 Task: Use the formula "PERMUT" in spreadsheet "Project portfolio".
Action: Mouse moved to (147, 101)
Screenshot: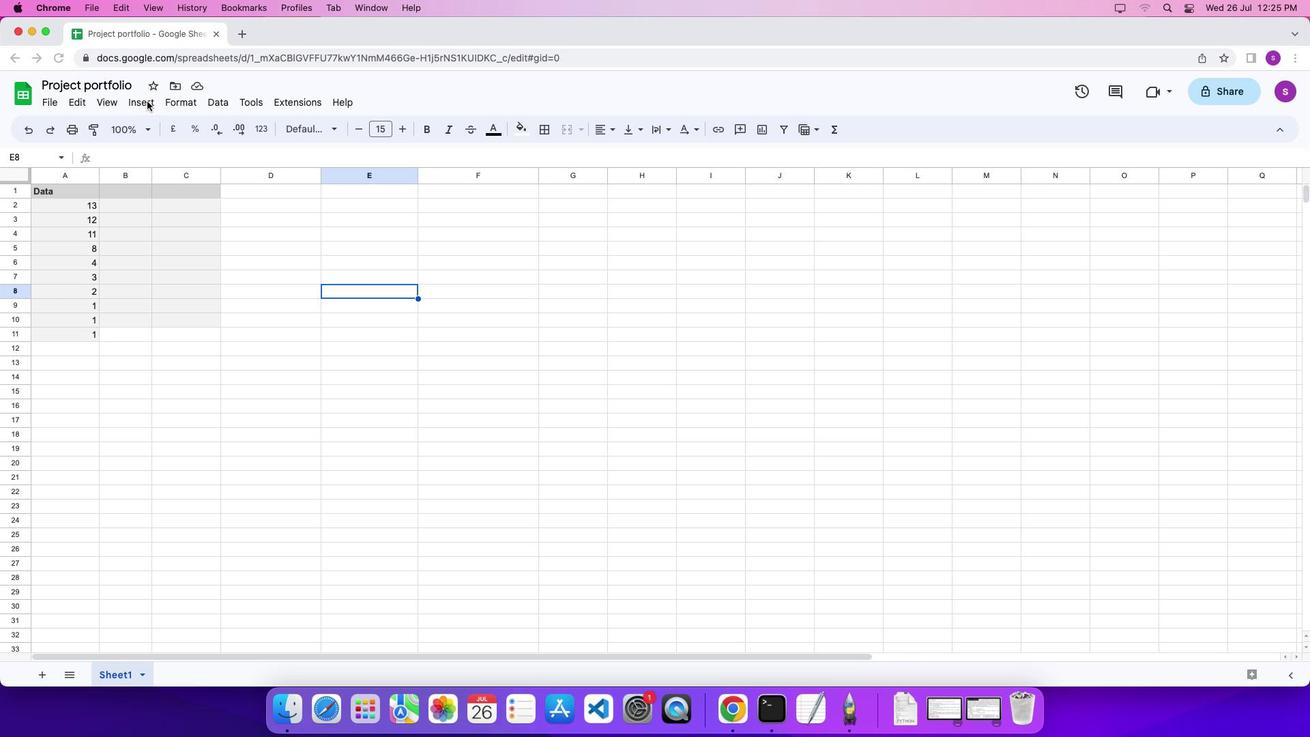 
Action: Mouse pressed left at (147, 101)
Screenshot: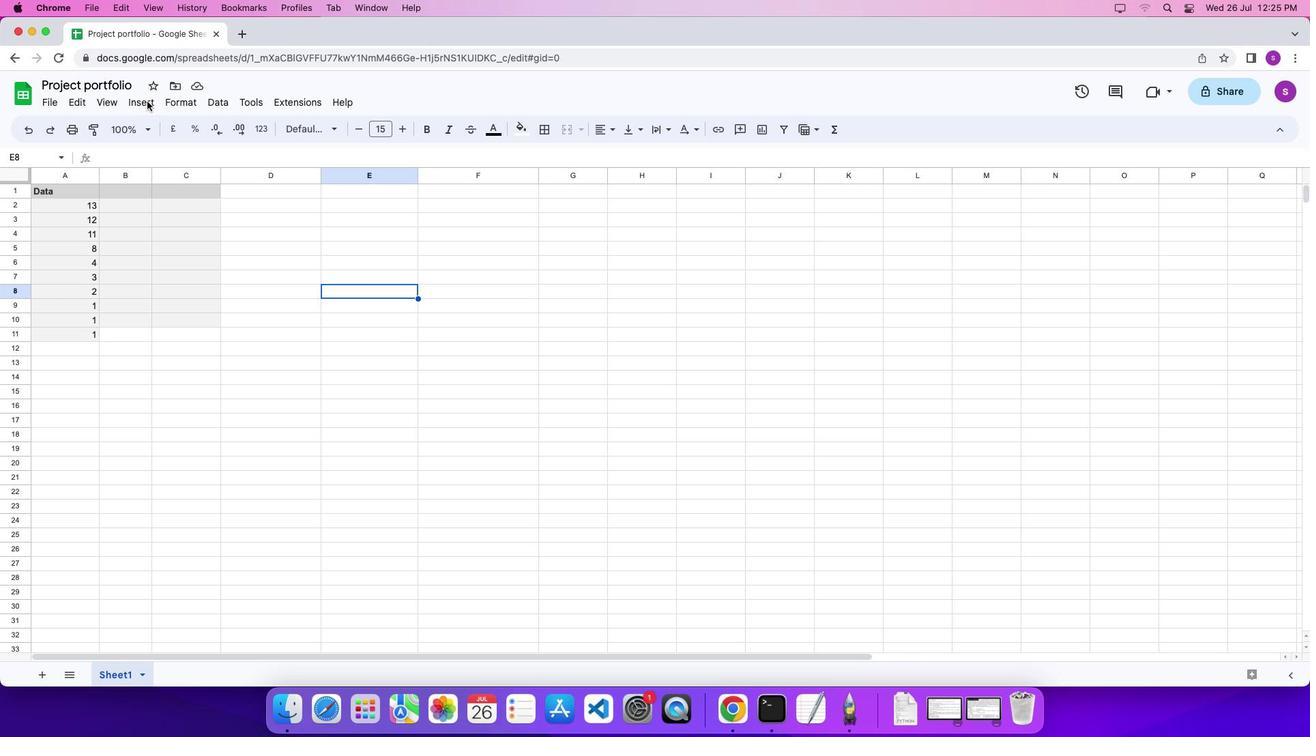 
Action: Mouse moved to (150, 101)
Screenshot: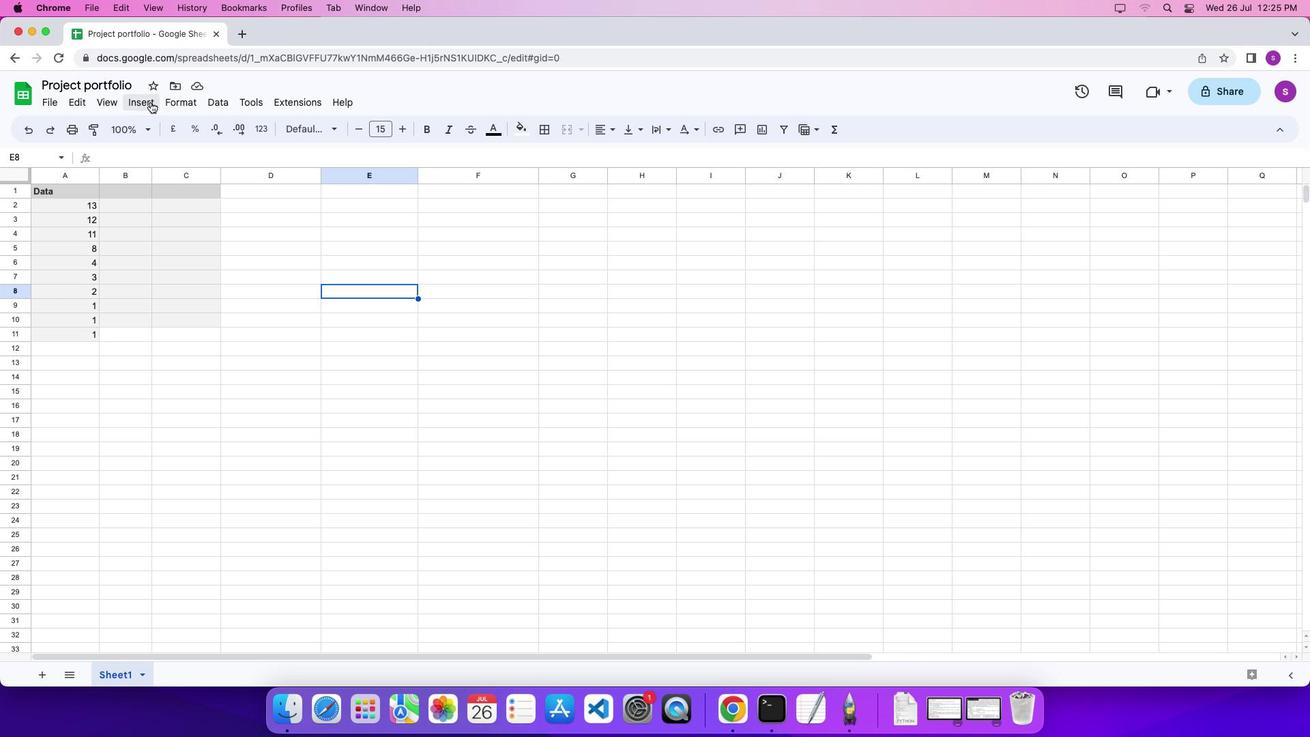
Action: Mouse pressed left at (150, 101)
Screenshot: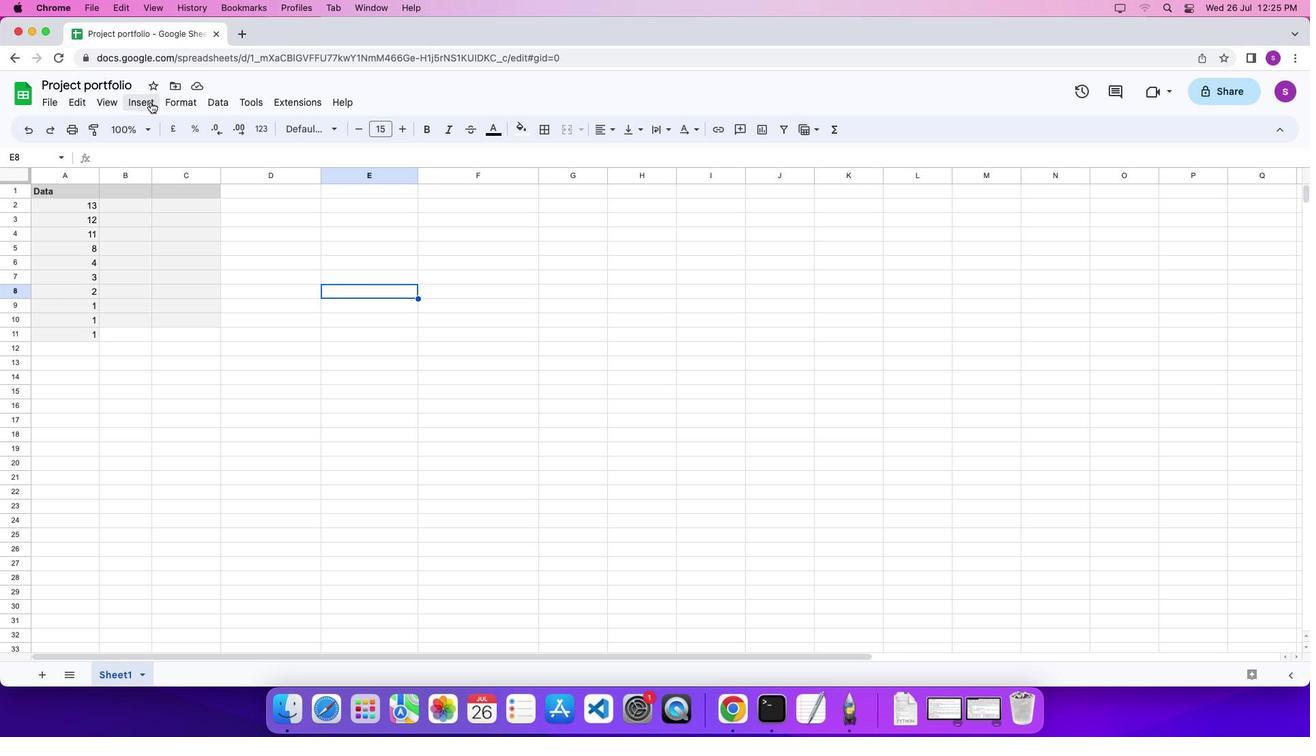
Action: Mouse moved to (596, 642)
Screenshot: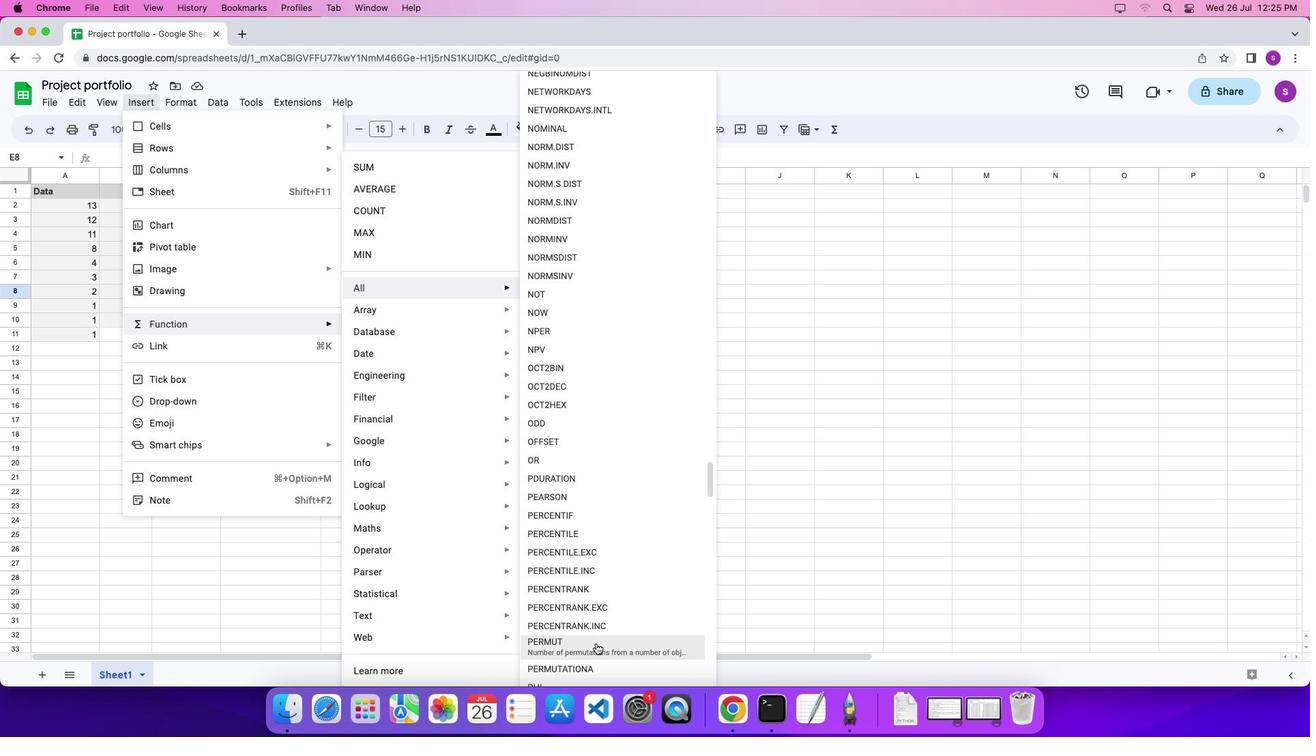 
Action: Mouse pressed left at (596, 642)
Screenshot: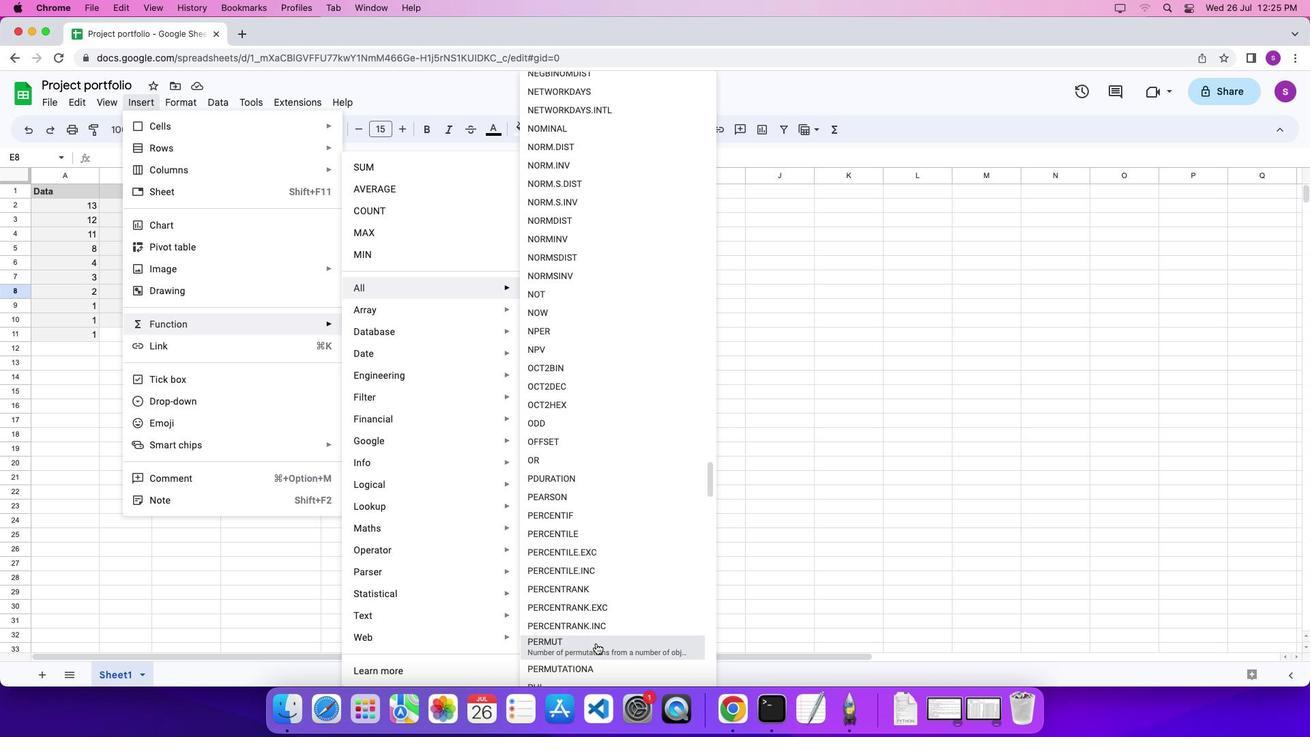 
Action: Mouse moved to (572, 509)
Screenshot: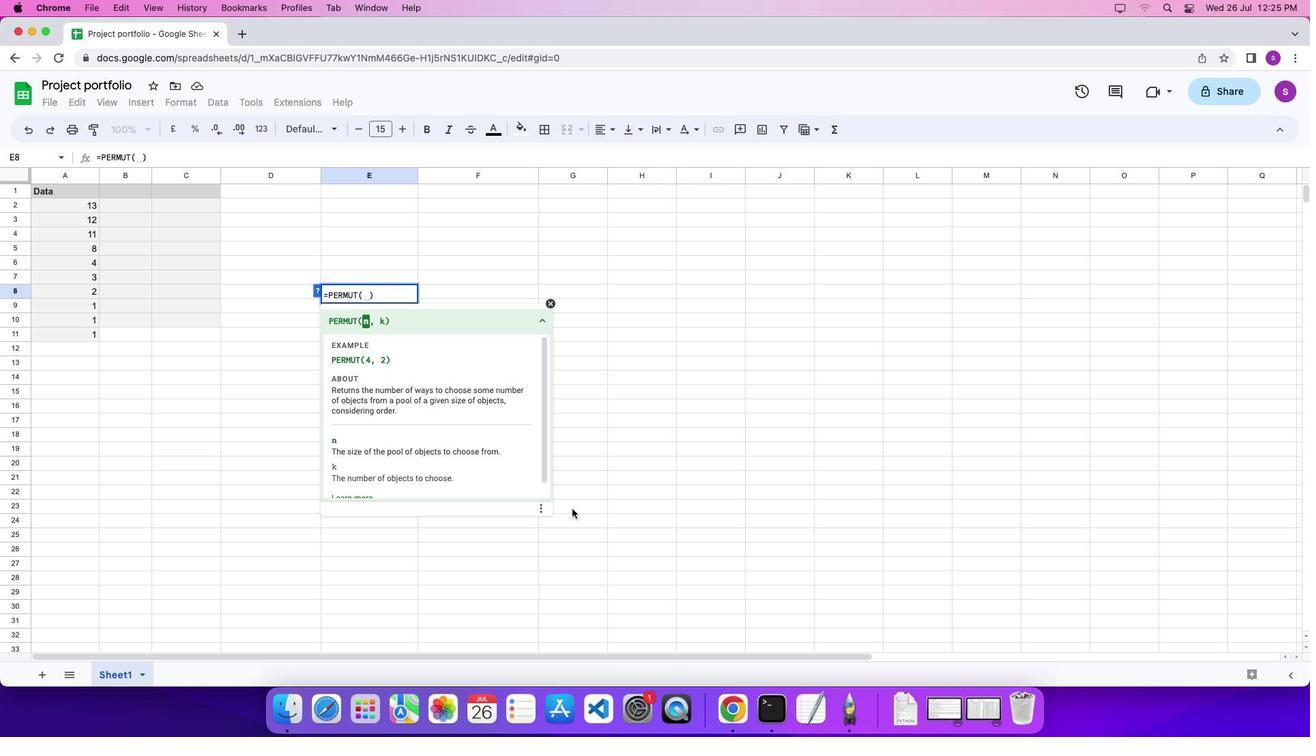 
Action: Key pressed '4'',''2''\x03'
Screenshot: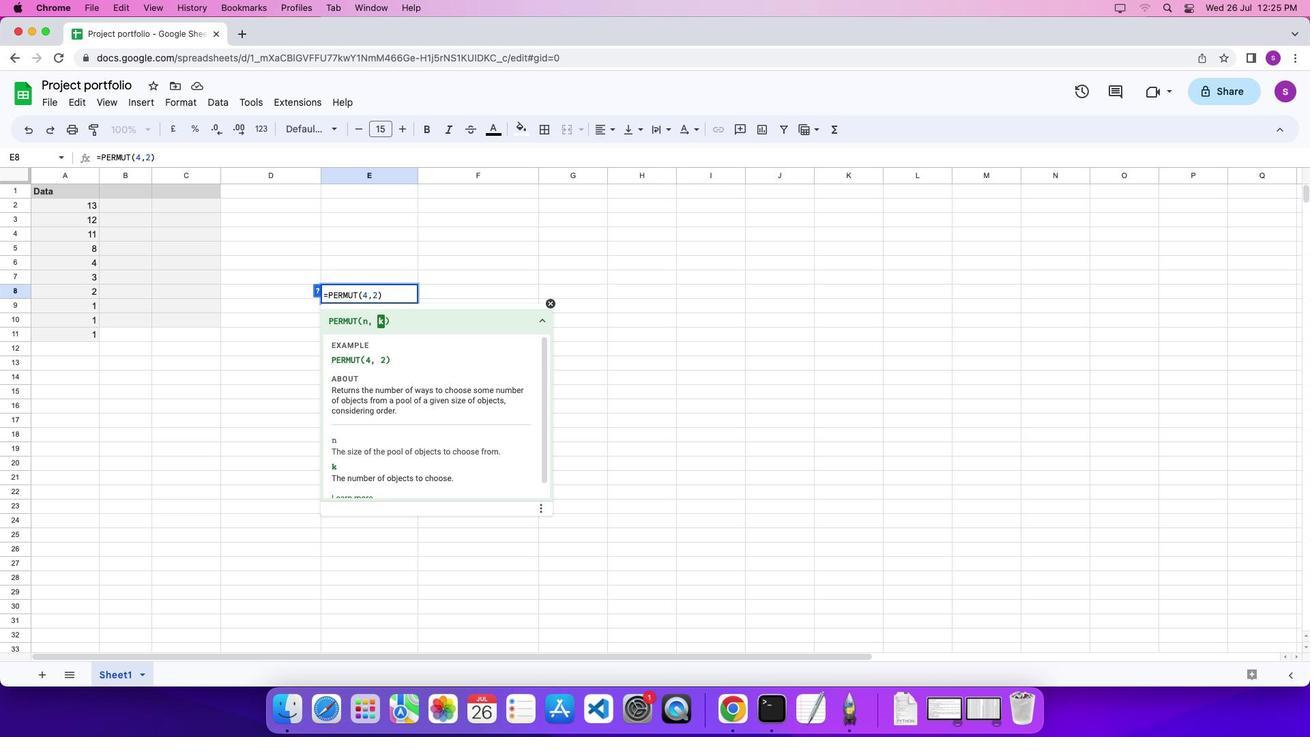 
